 Task: Search for 'strategy meeting' in the calendar.
Action: Mouse moved to (18, 58)
Screenshot: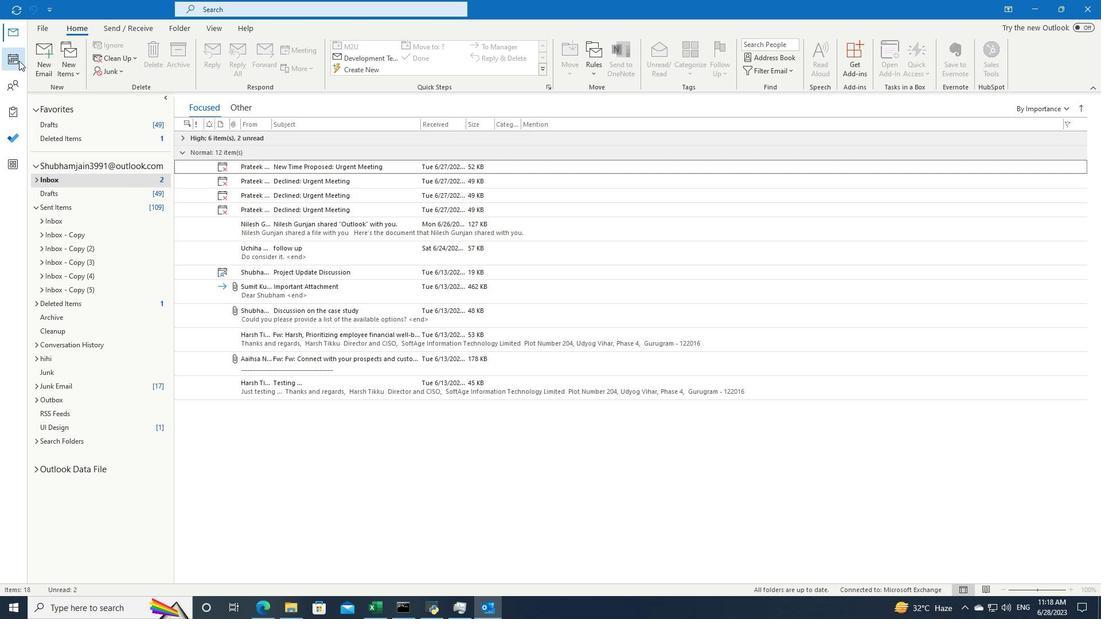 
Action: Mouse pressed left at (18, 58)
Screenshot: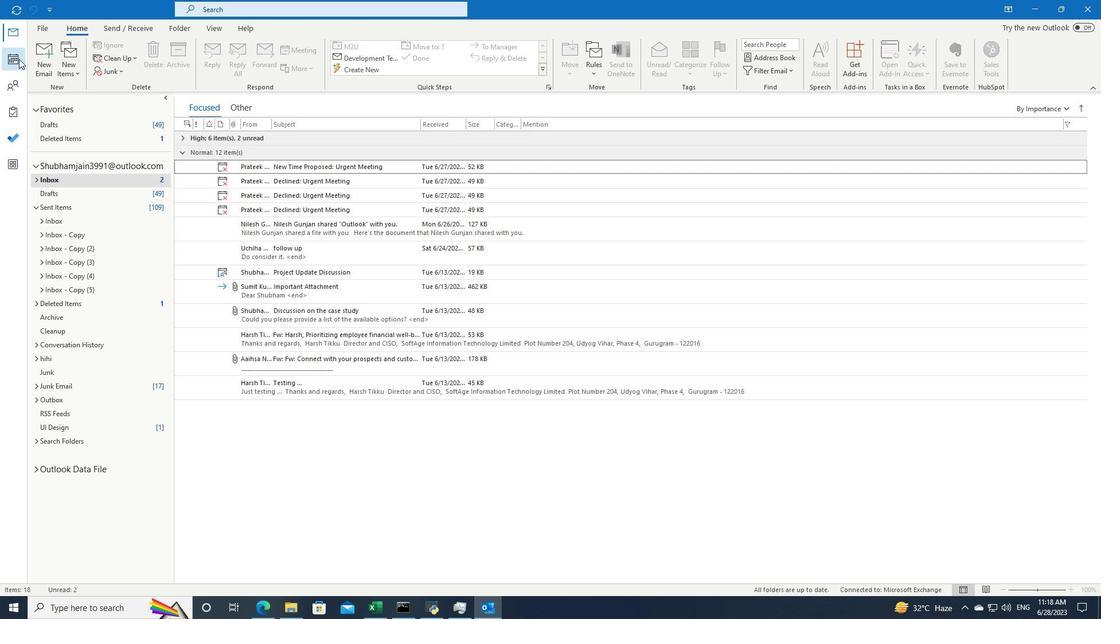 
Action: Mouse moved to (447, 9)
Screenshot: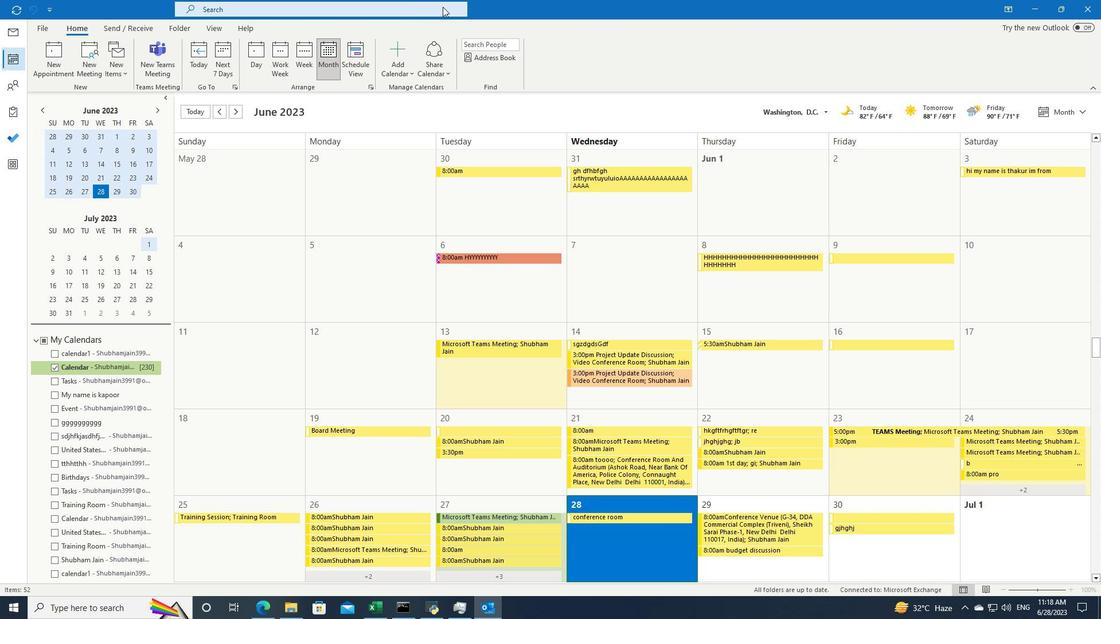 
Action: Mouse pressed left at (447, 9)
Screenshot: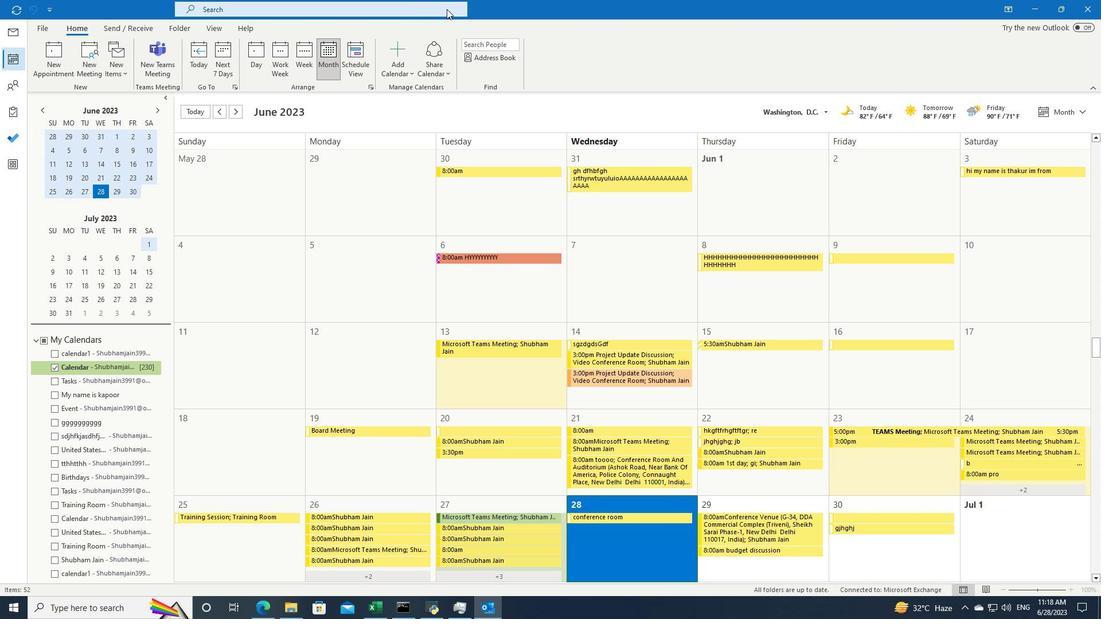
Action: Mouse moved to (444, 11)
Screenshot: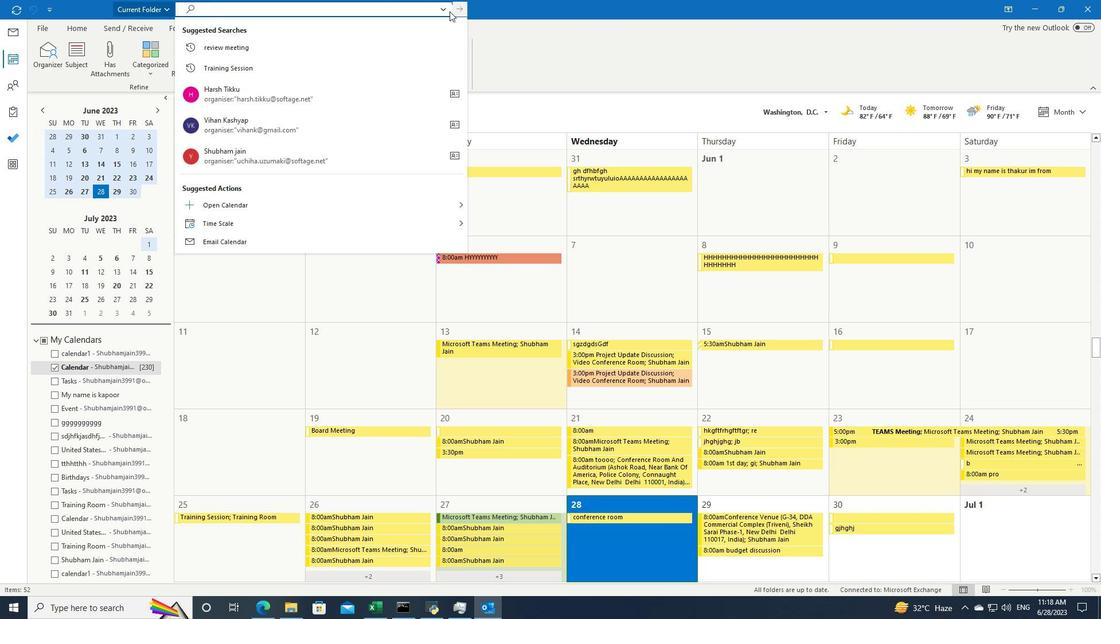 
Action: Mouse pressed left at (444, 11)
Screenshot: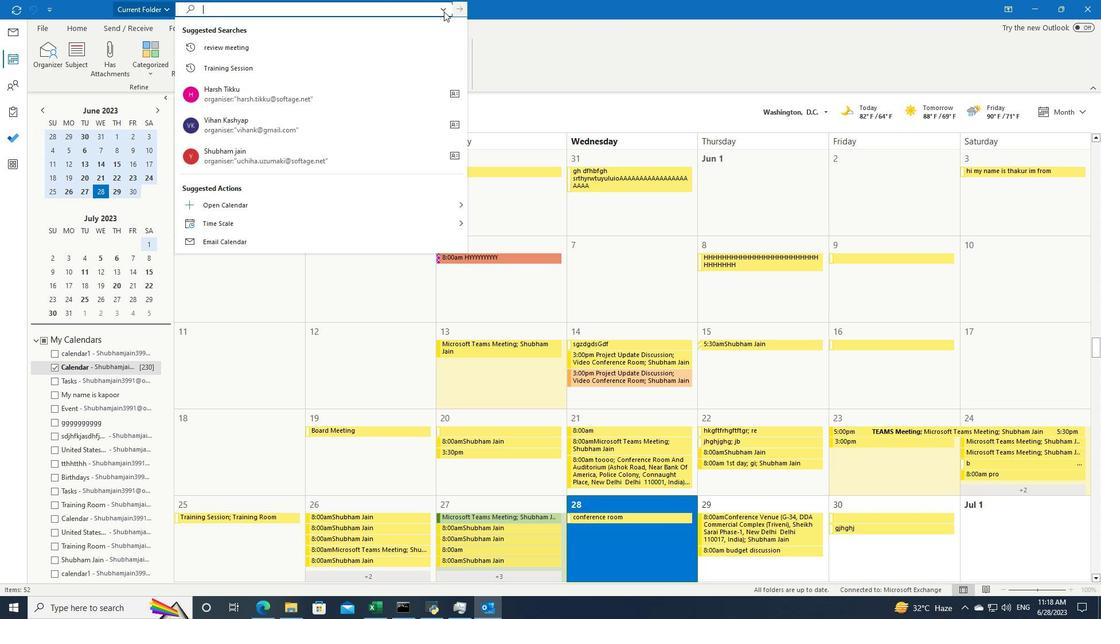 
Action: Mouse moved to (453, 29)
Screenshot: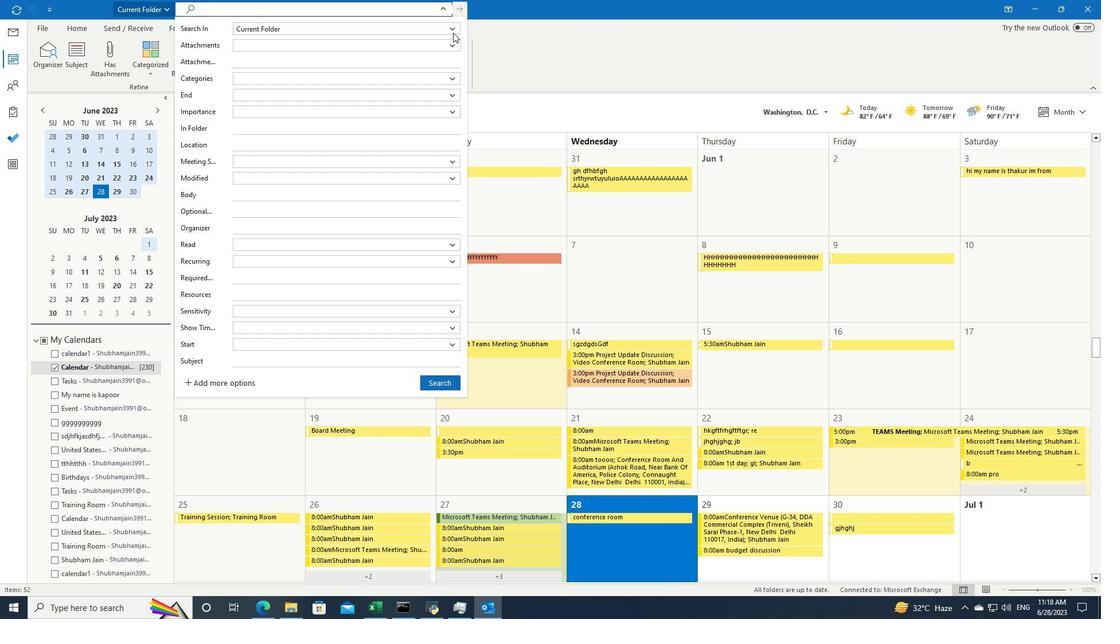 
Action: Mouse pressed left at (453, 29)
Screenshot: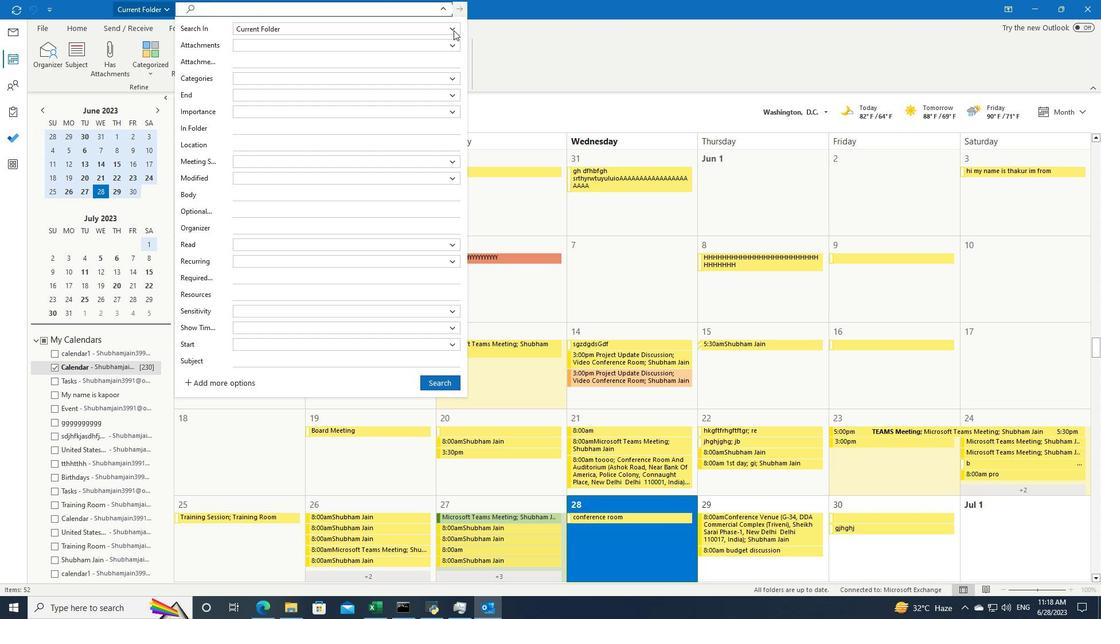 
Action: Mouse moved to (409, 61)
Screenshot: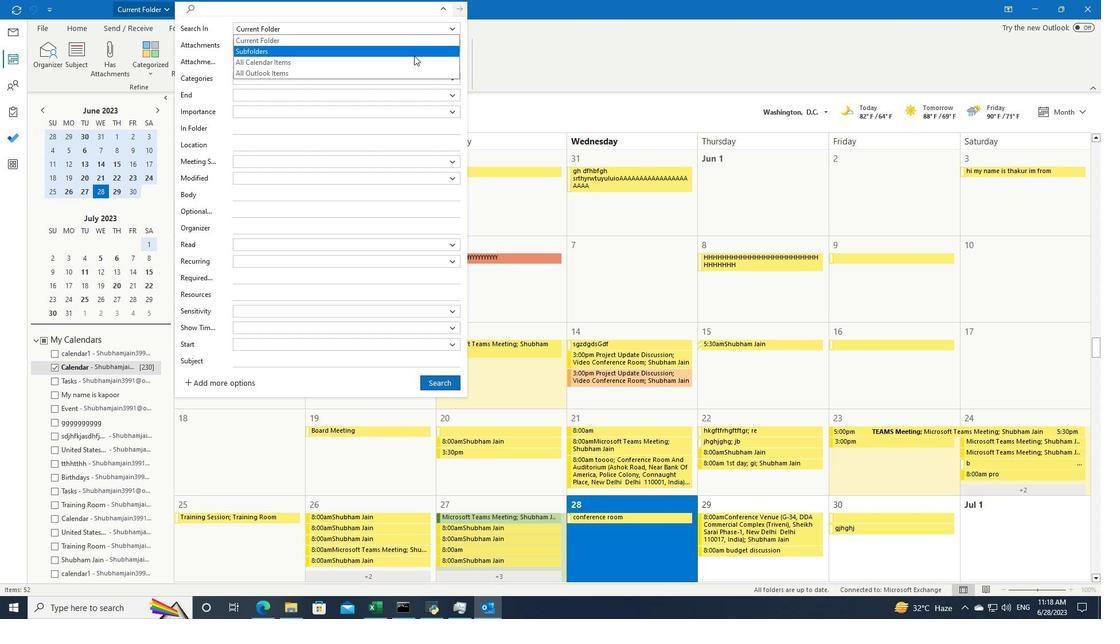 
Action: Mouse pressed left at (409, 61)
Screenshot: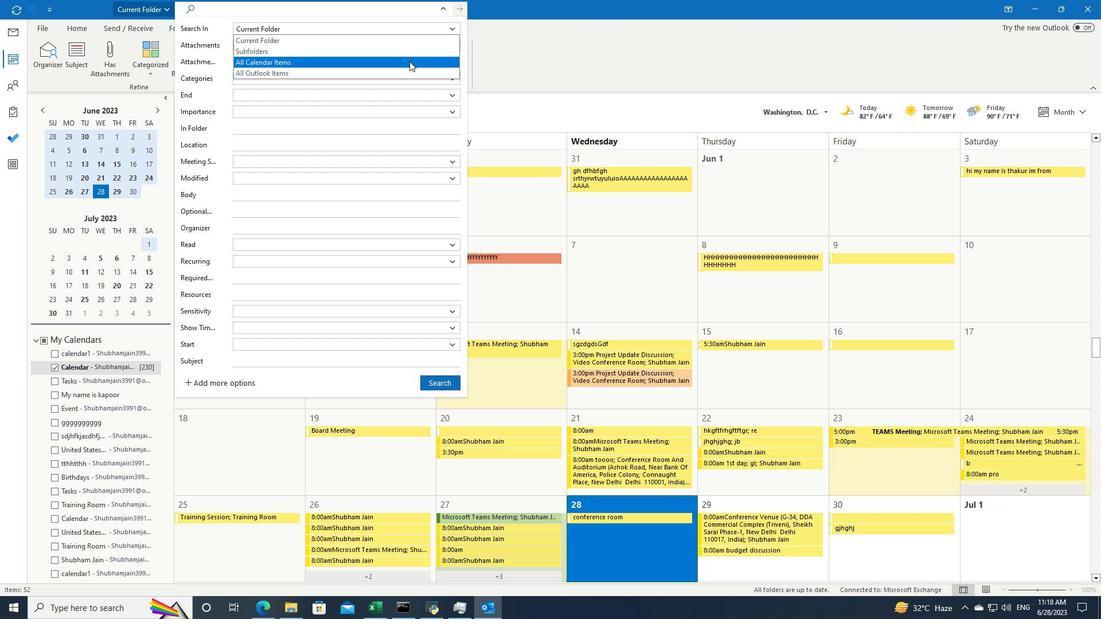 
Action: Mouse moved to (443, 8)
Screenshot: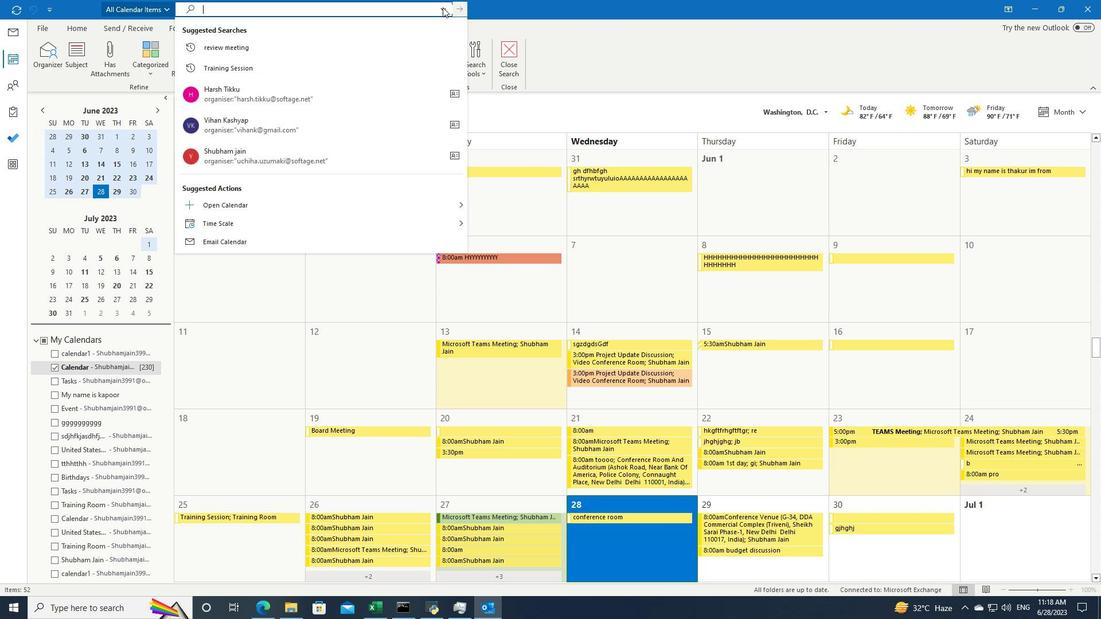 
Action: Mouse pressed left at (443, 8)
Screenshot: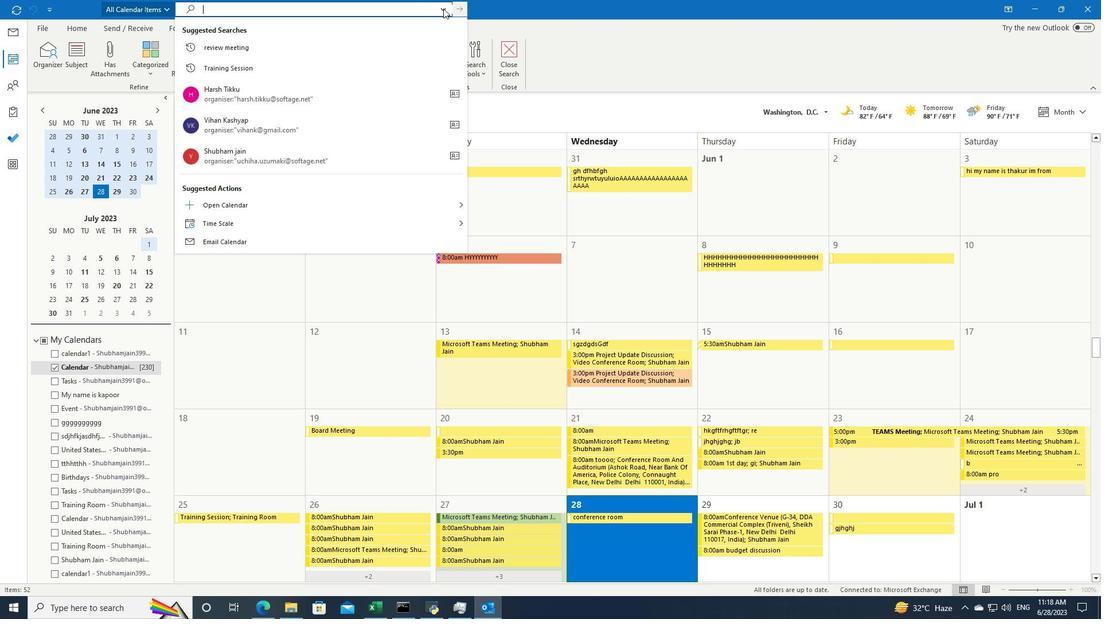 
Action: Mouse moved to (364, 195)
Screenshot: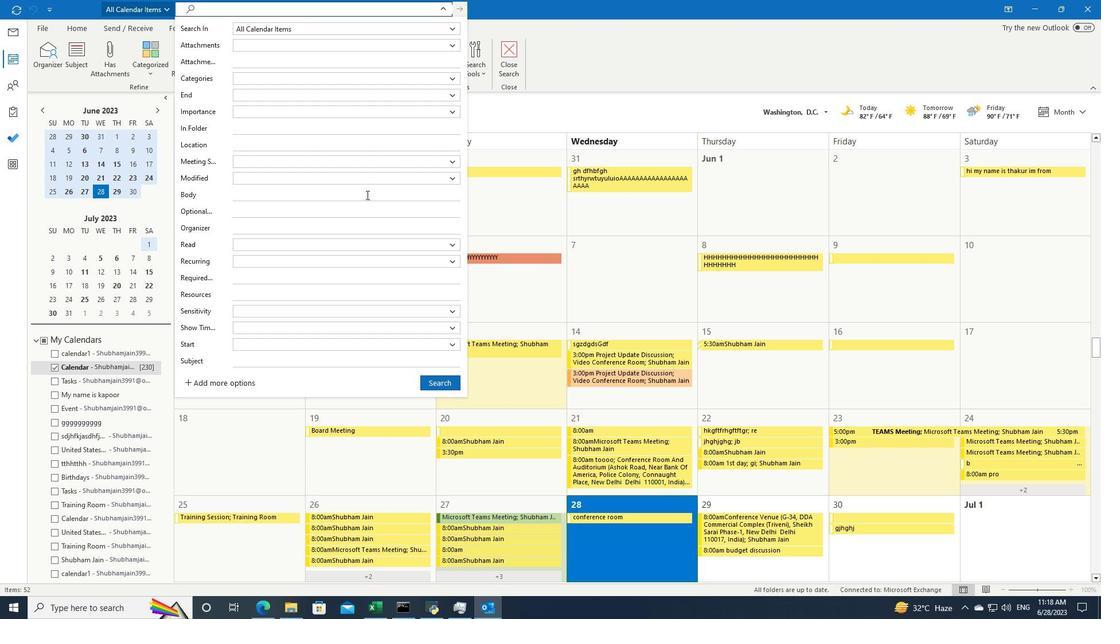 
Action: Mouse pressed left at (364, 195)
Screenshot: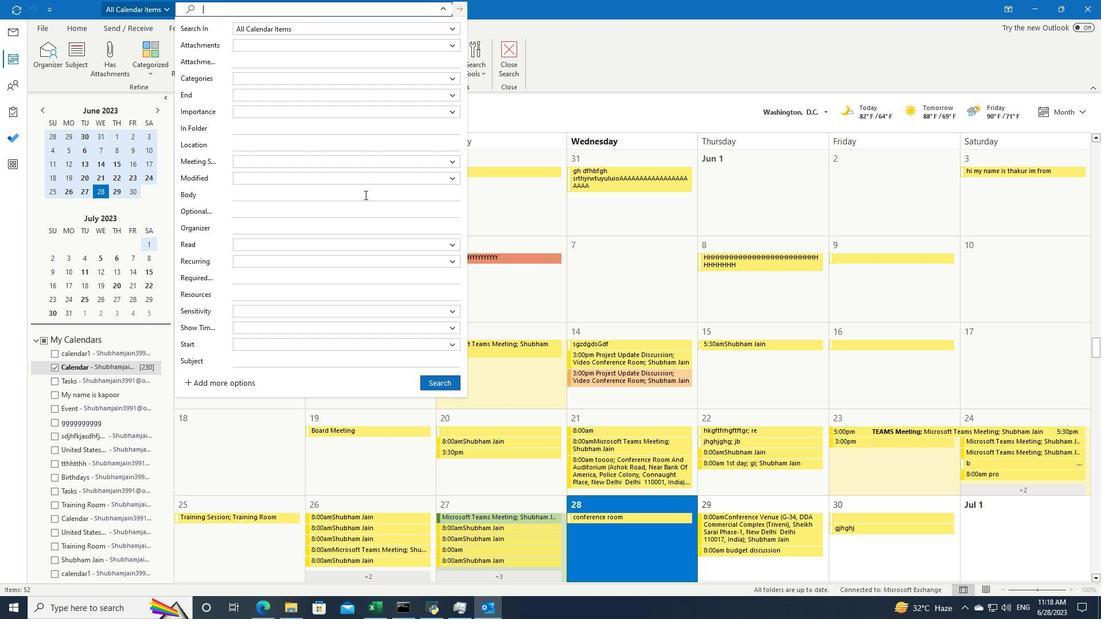 
Action: Key pressed strategy<Key.space>meeting
Screenshot: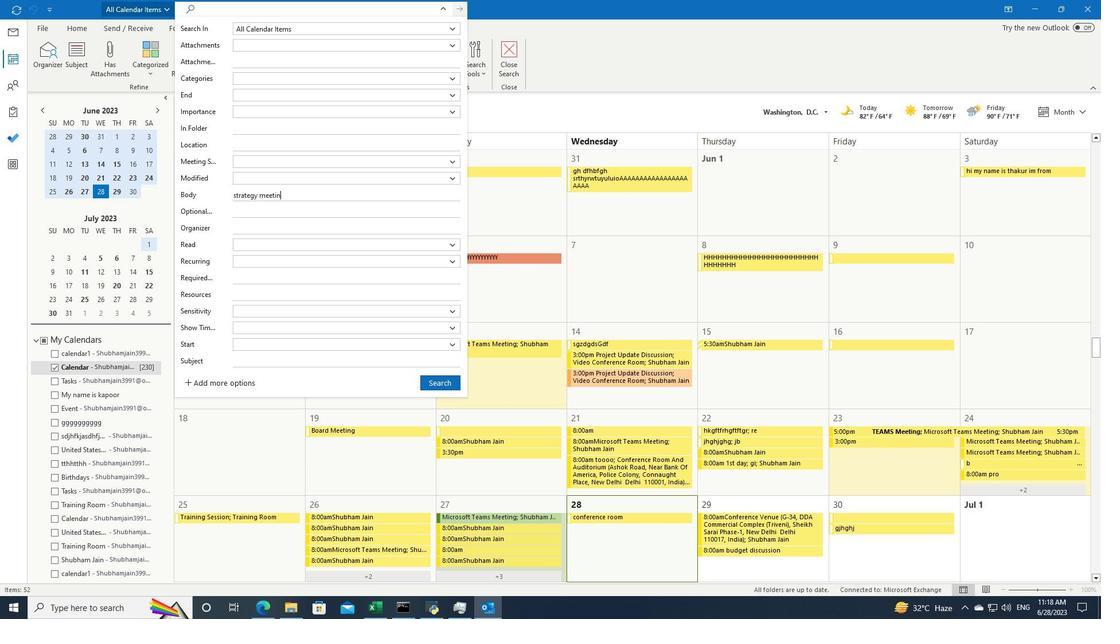 
Action: Mouse moved to (438, 380)
Screenshot: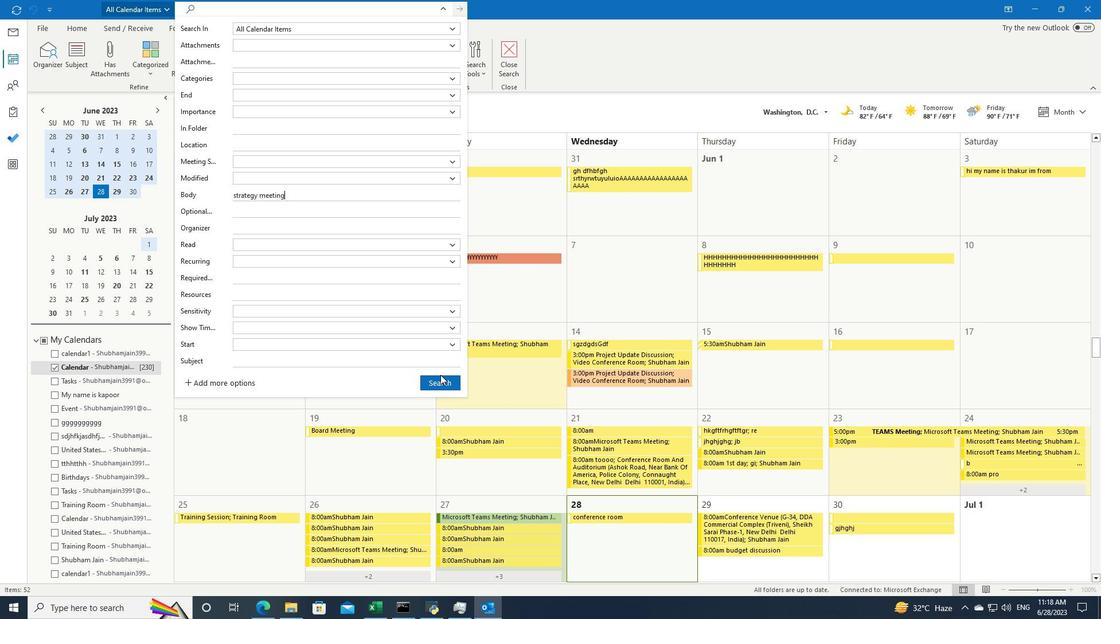 
Action: Mouse pressed left at (438, 380)
Screenshot: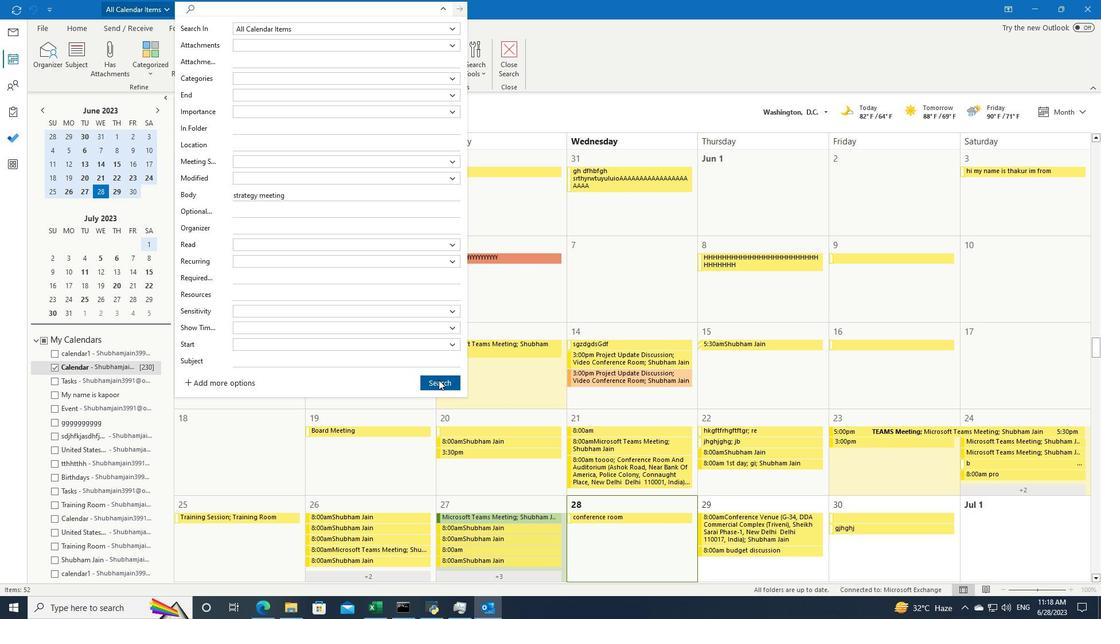 
